Task: Create Card Feature Request Discussion in Board Market Research to Workspace Event Planning. Create Card Partnership Review in Board Social Media Advertising to Workspace Event Planning. Create Card Feature Request Discussion in Board Content Marketing SEO Optimization to Workspace Event Planning
Action: Mouse moved to (344, 162)
Screenshot: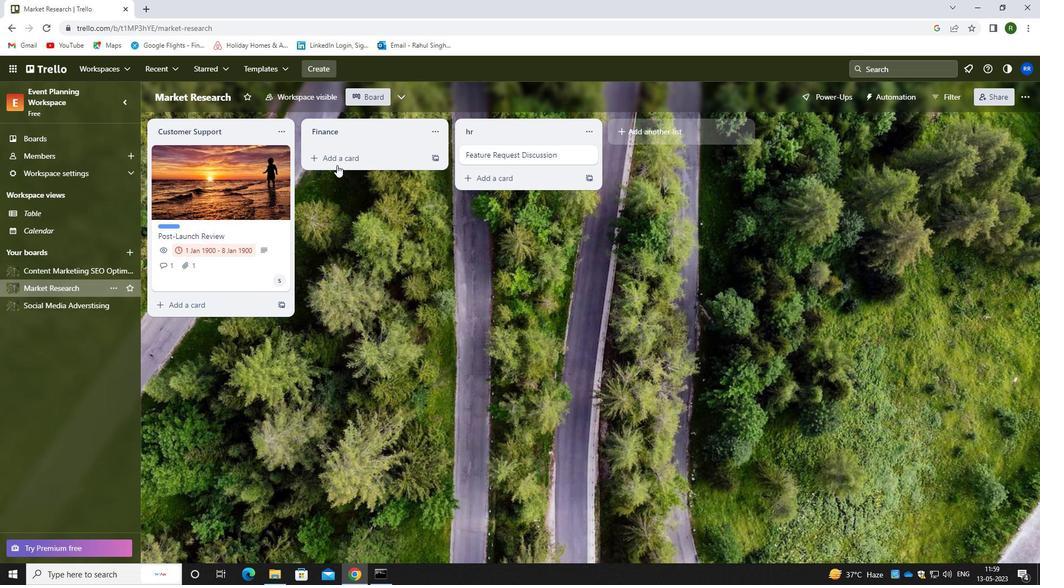
Action: Mouse pressed left at (344, 162)
Screenshot: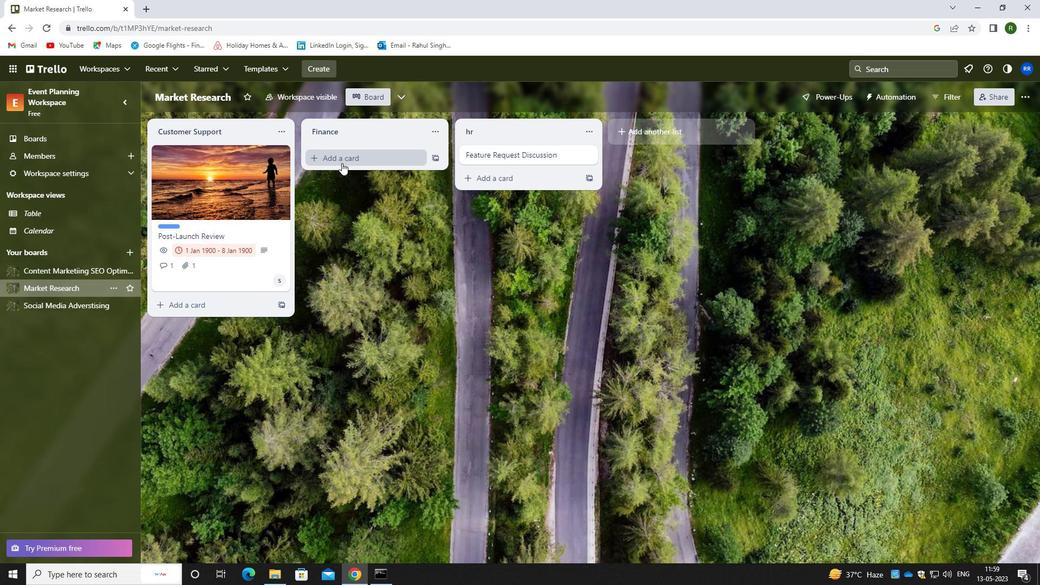 
Action: Mouse moved to (353, 165)
Screenshot: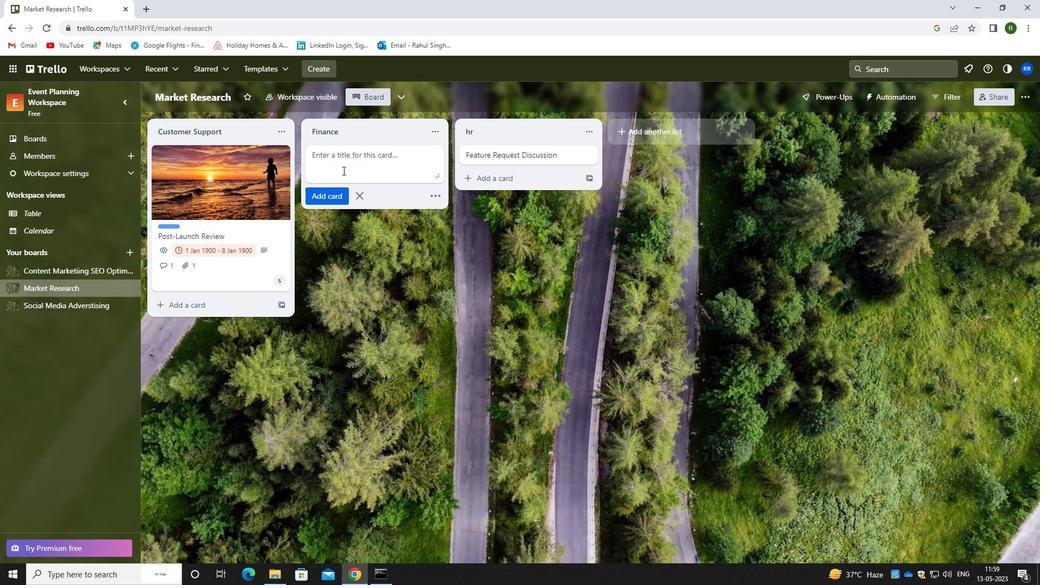 
Action: Mouse pressed left at (353, 165)
Screenshot: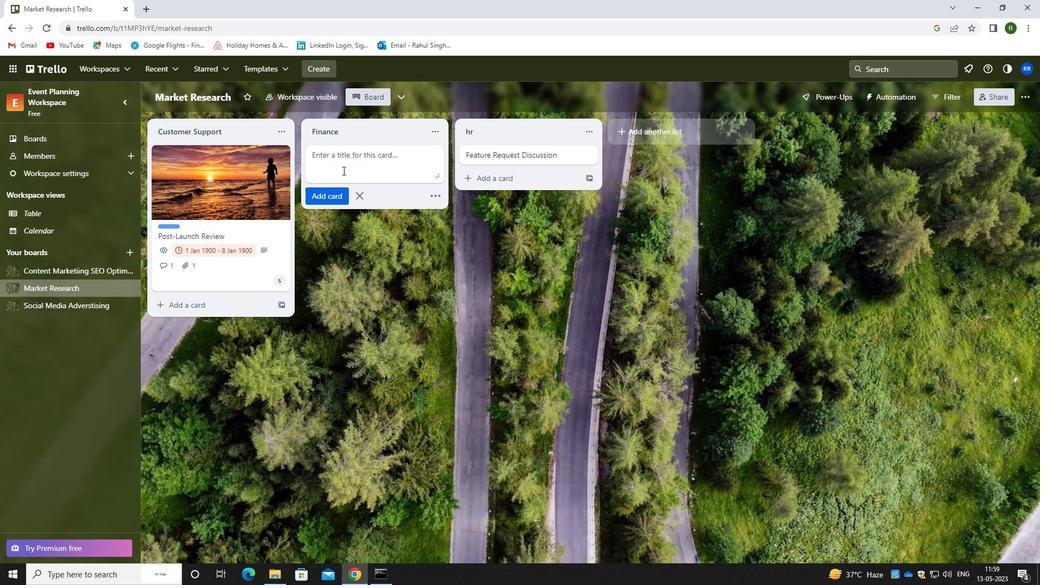 
Action: Mouse moved to (336, 152)
Screenshot: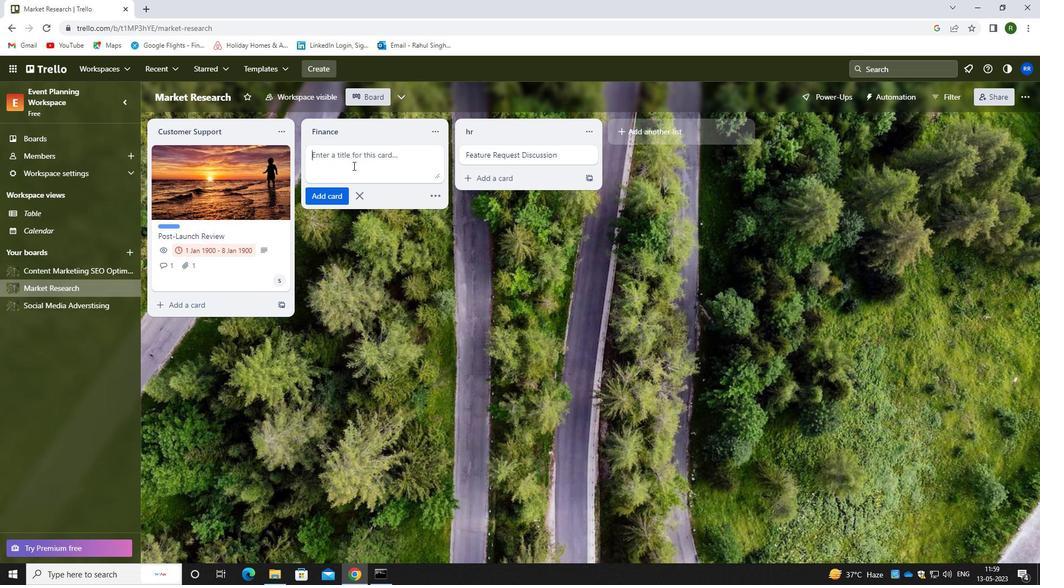 
Action: Key pressed <Key.caps_lock>f<Key.caps_lock>eature<Key.space><Key.caps_lock>r<Key.caps_lock>equest<Key.space><Key.caps_lock>d<Key.caps_lock>iscussion
Screenshot: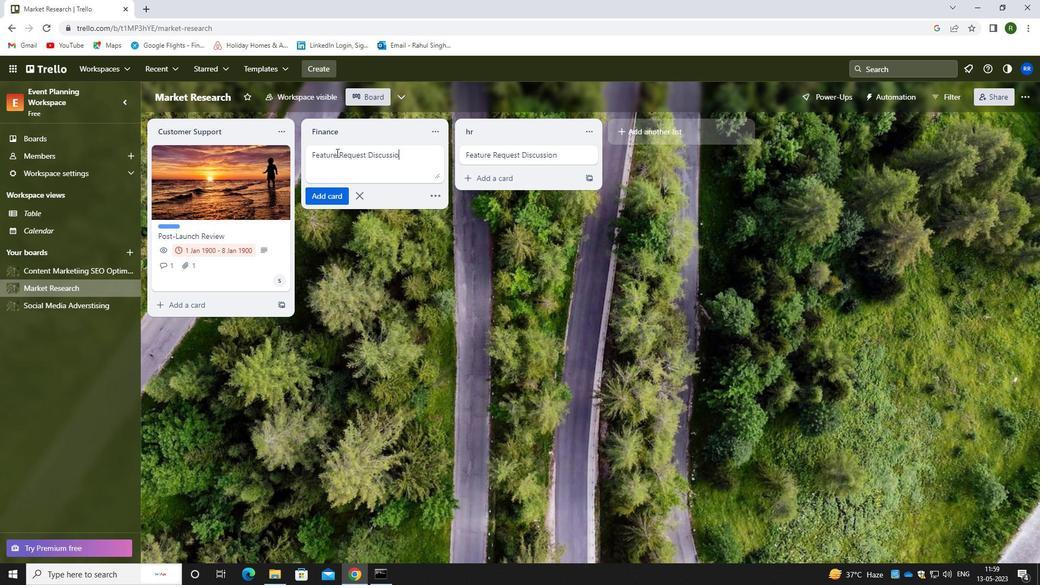 
Action: Mouse moved to (334, 196)
Screenshot: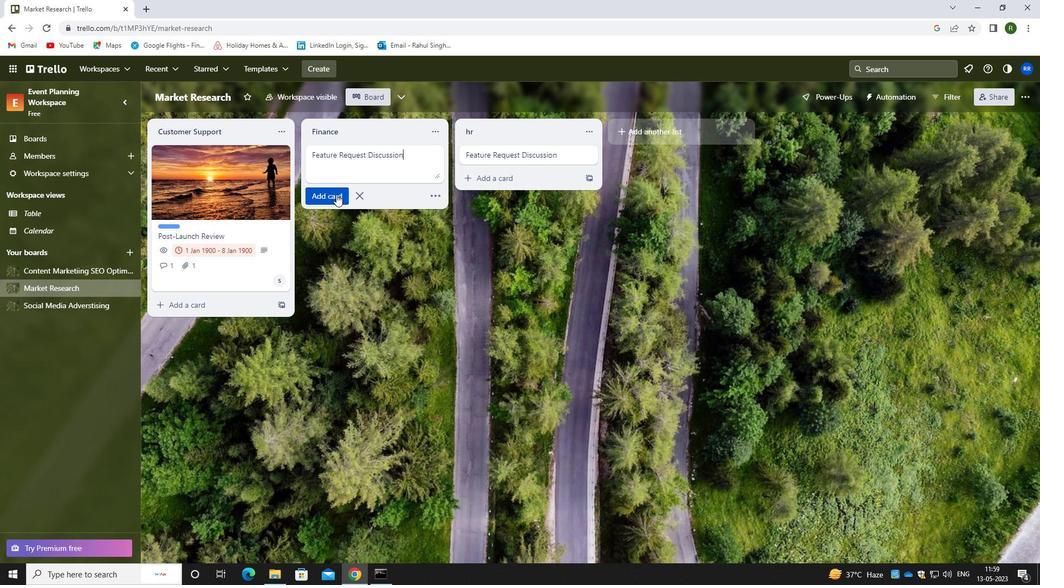 
Action: Mouse pressed left at (334, 196)
Screenshot: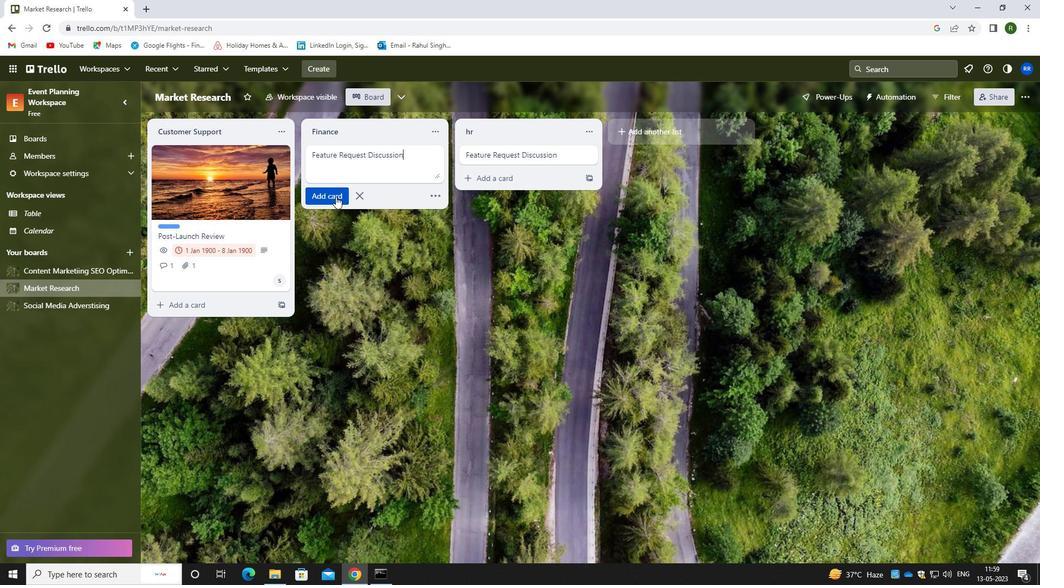 
Action: Mouse moved to (351, 278)
Screenshot: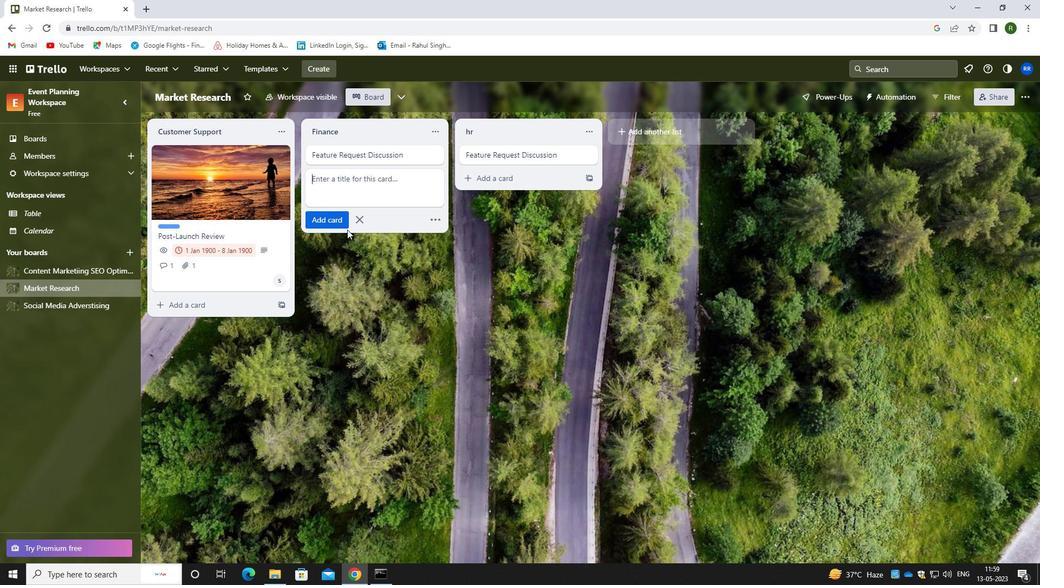 
Action: Mouse pressed left at (351, 278)
Screenshot: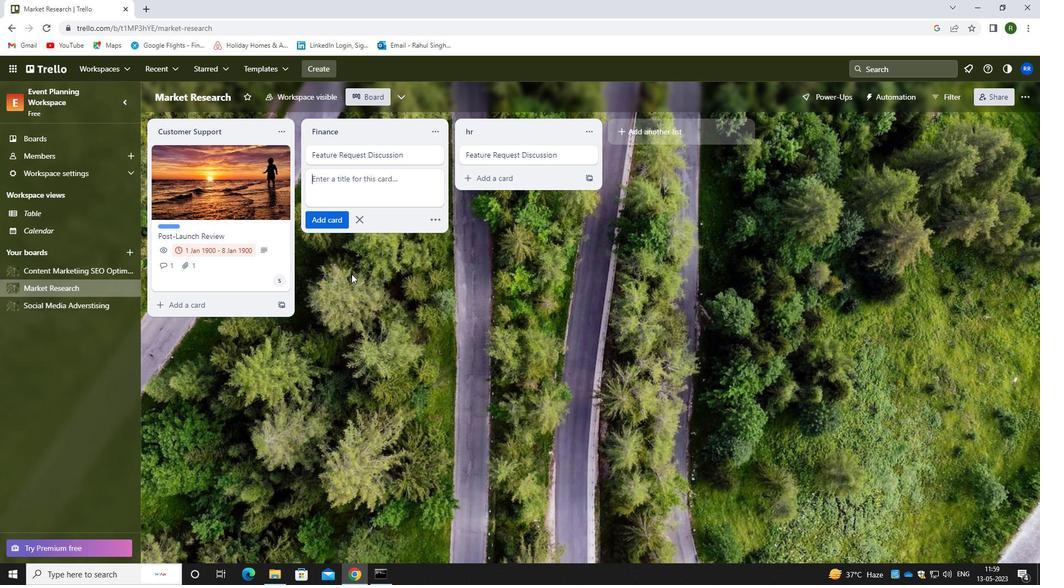 
Action: Mouse moved to (98, 269)
Screenshot: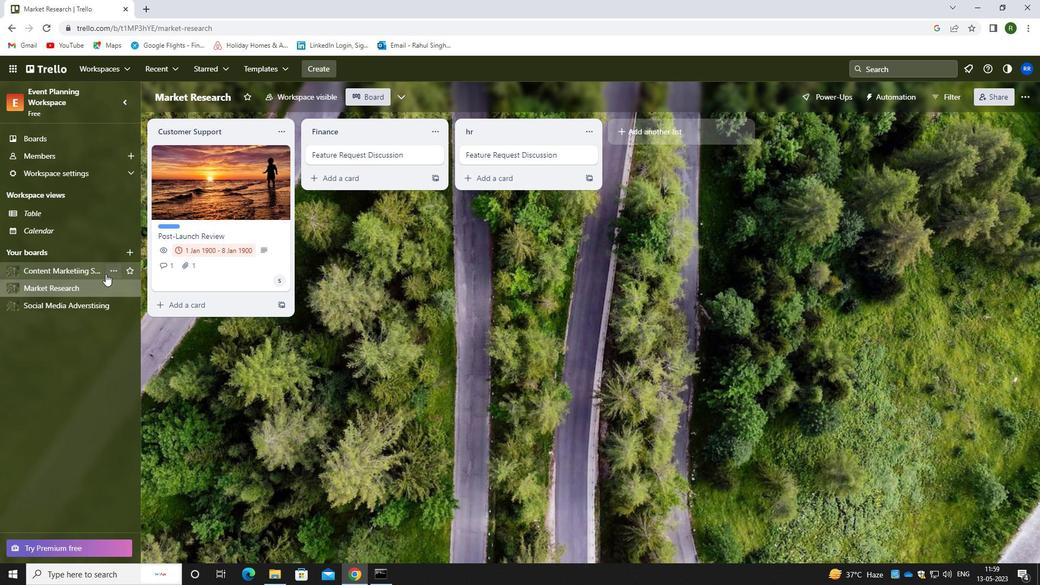 
Action: Mouse pressed left at (98, 269)
Screenshot: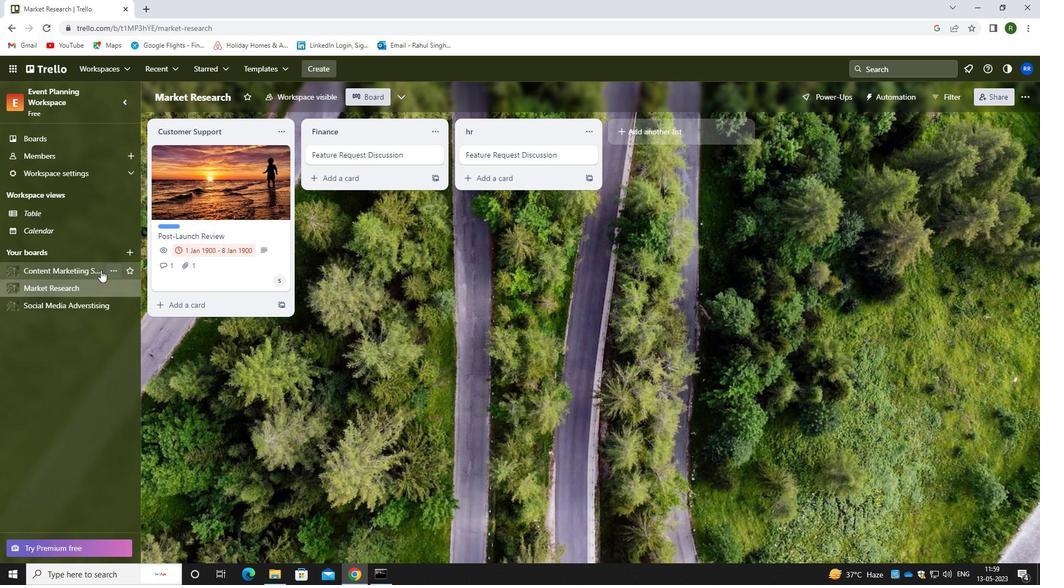 
Action: Mouse moved to (126, 303)
Screenshot: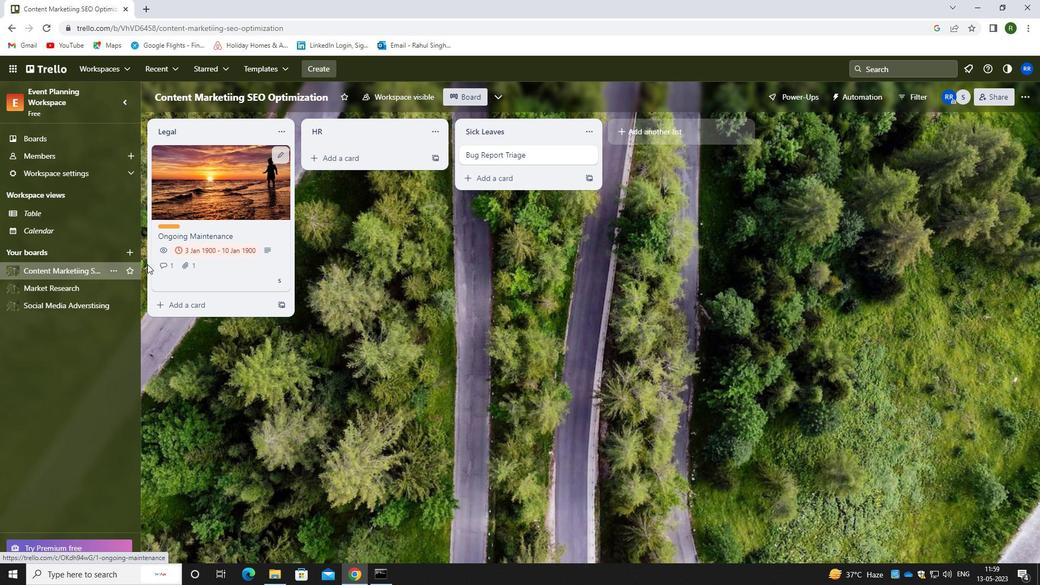 
Action: Mouse pressed left at (126, 303)
Screenshot: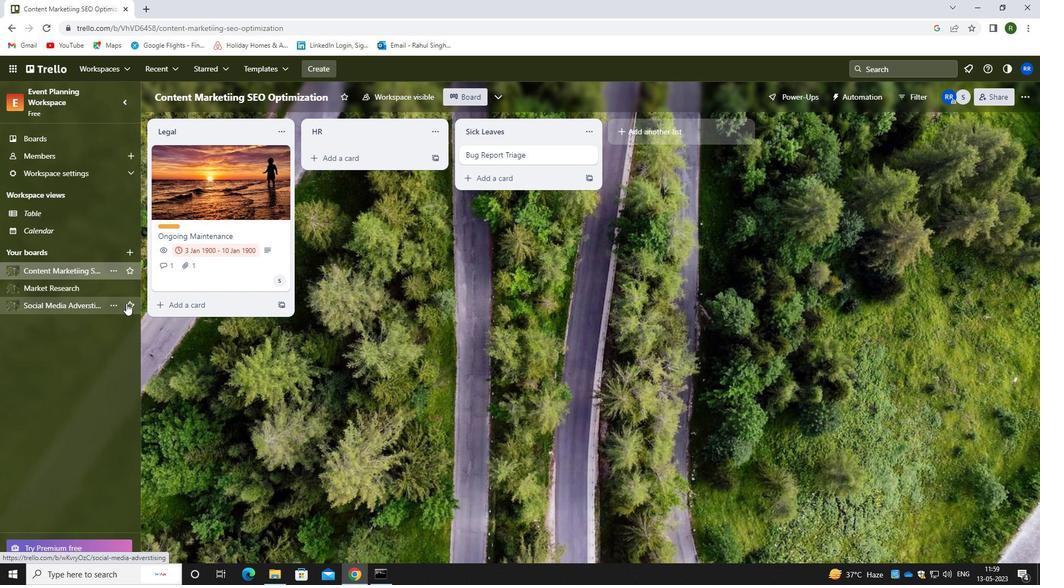 
Action: Mouse moved to (96, 300)
Screenshot: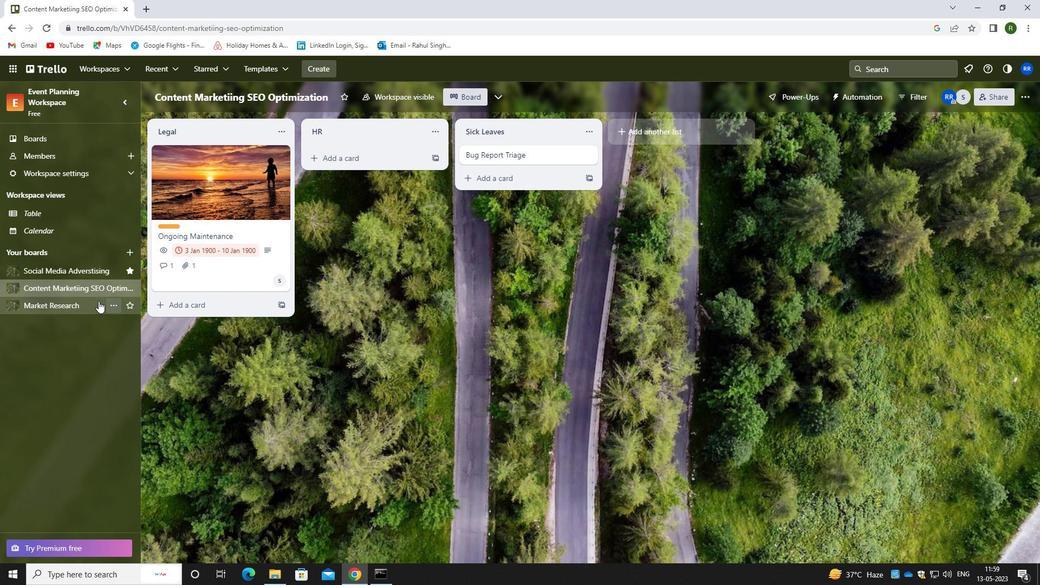
Action: Mouse pressed left at (96, 300)
Screenshot: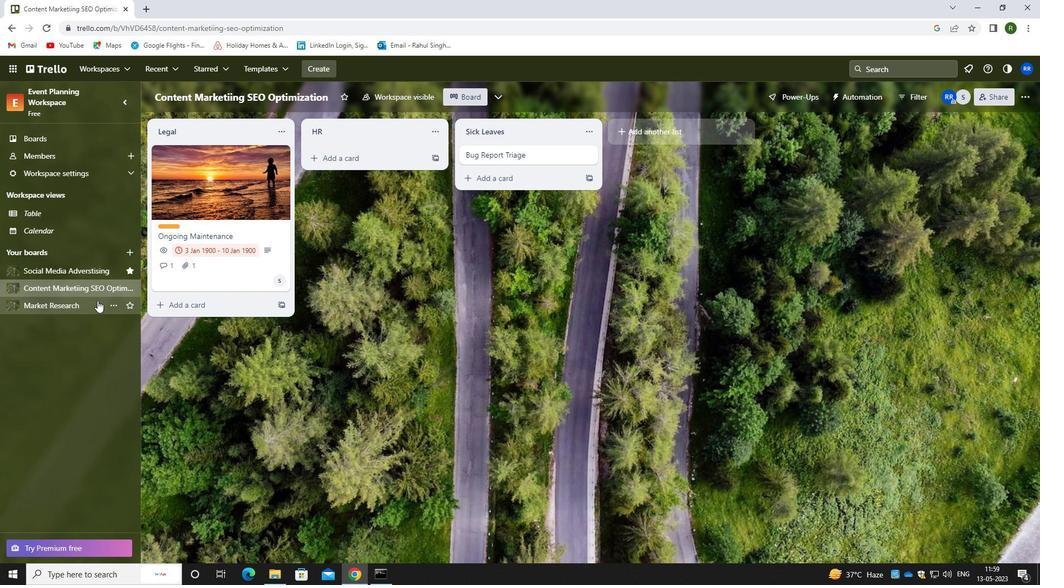 
Action: Mouse moved to (130, 272)
Screenshot: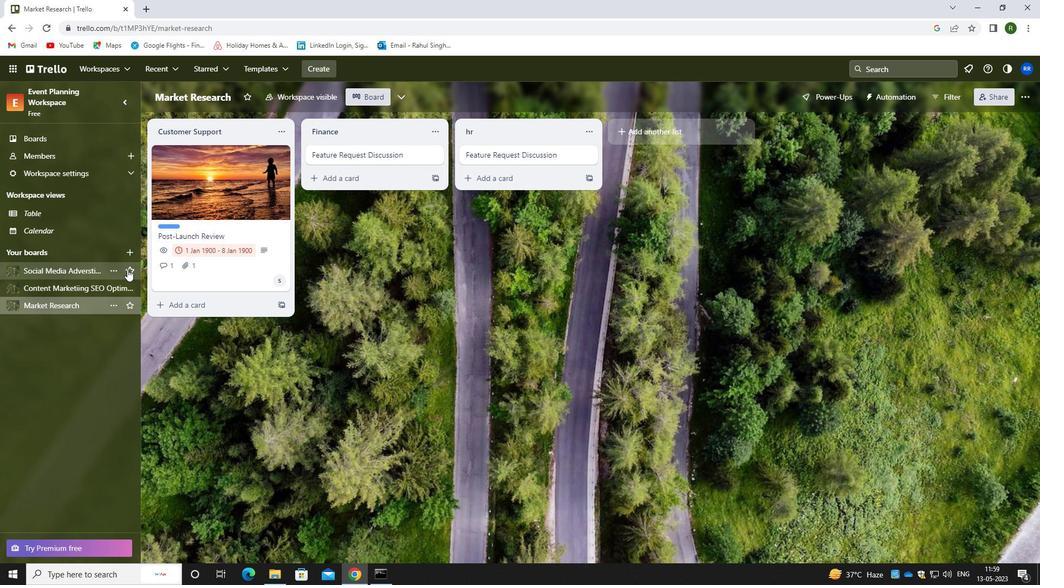 
Action: Mouse pressed left at (130, 272)
Screenshot: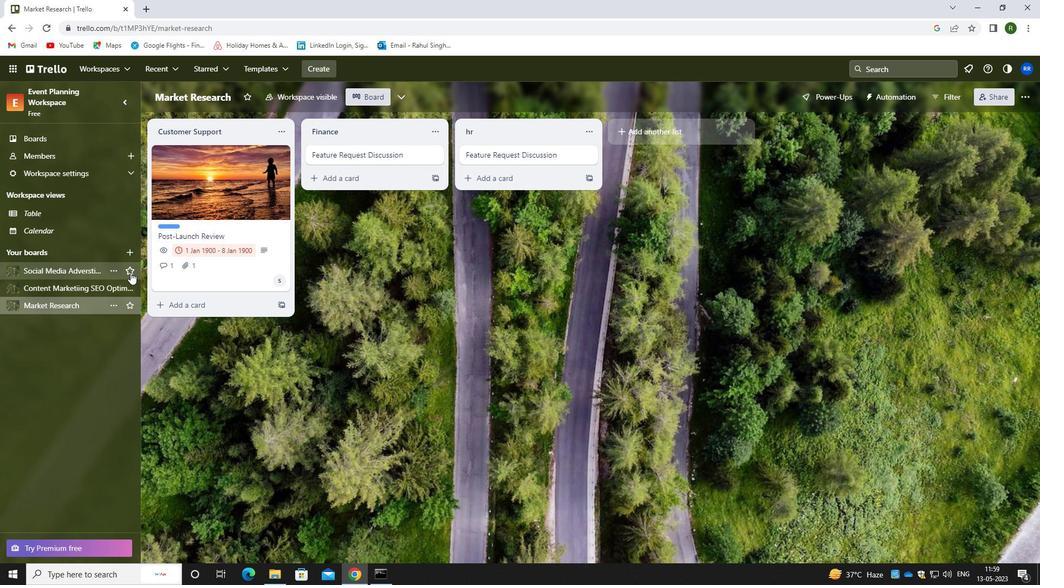 
Action: Mouse moved to (81, 306)
Screenshot: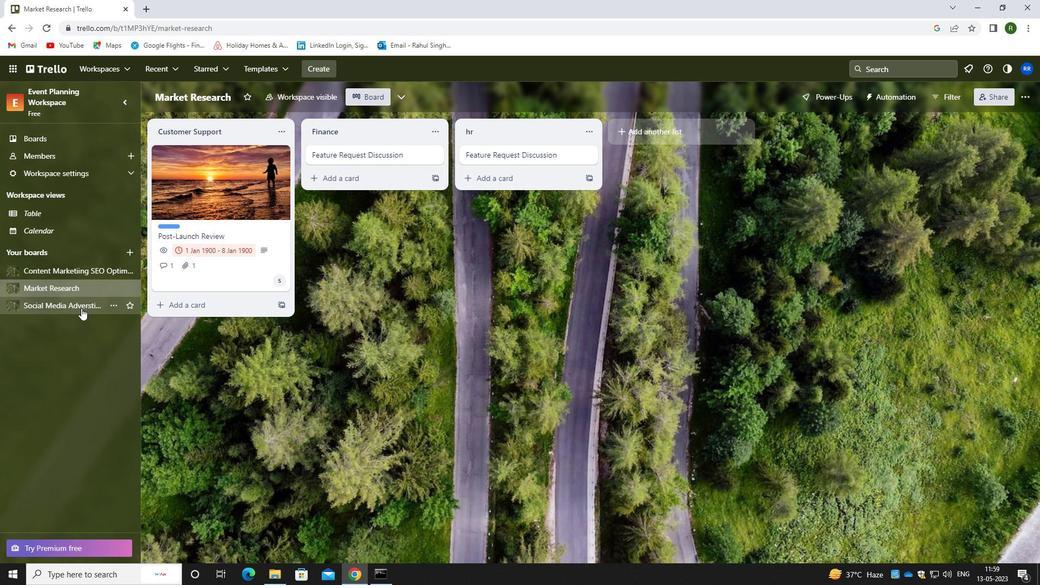
Action: Mouse pressed left at (81, 306)
Screenshot: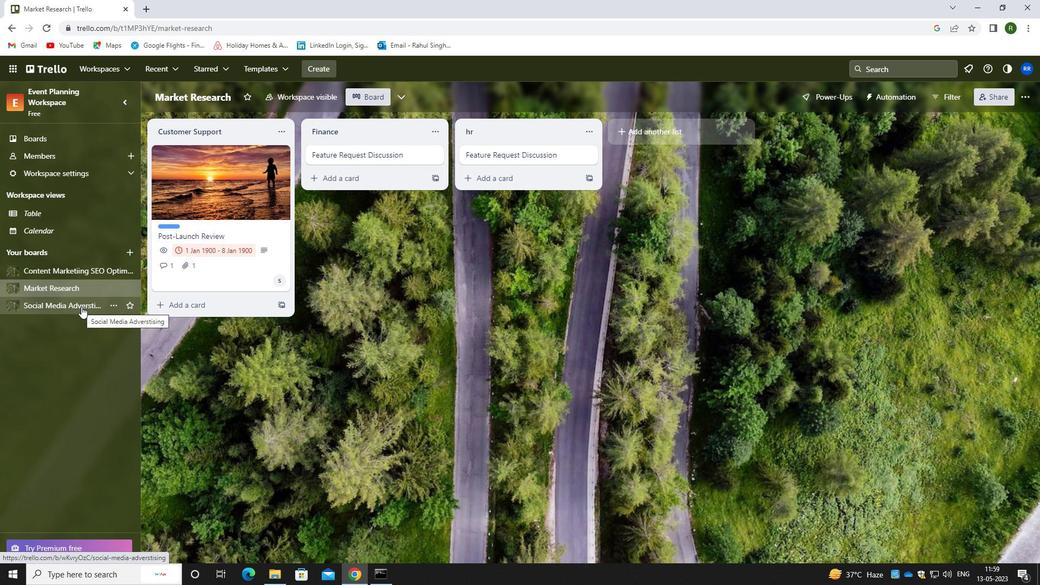 
Action: Mouse moved to (344, 158)
Screenshot: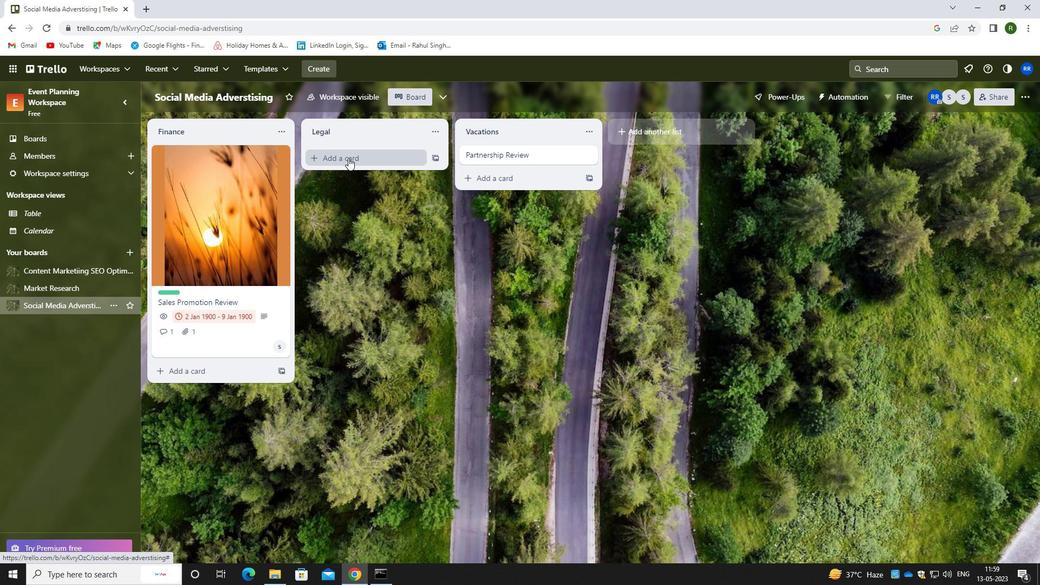 
Action: Mouse pressed left at (344, 158)
Screenshot: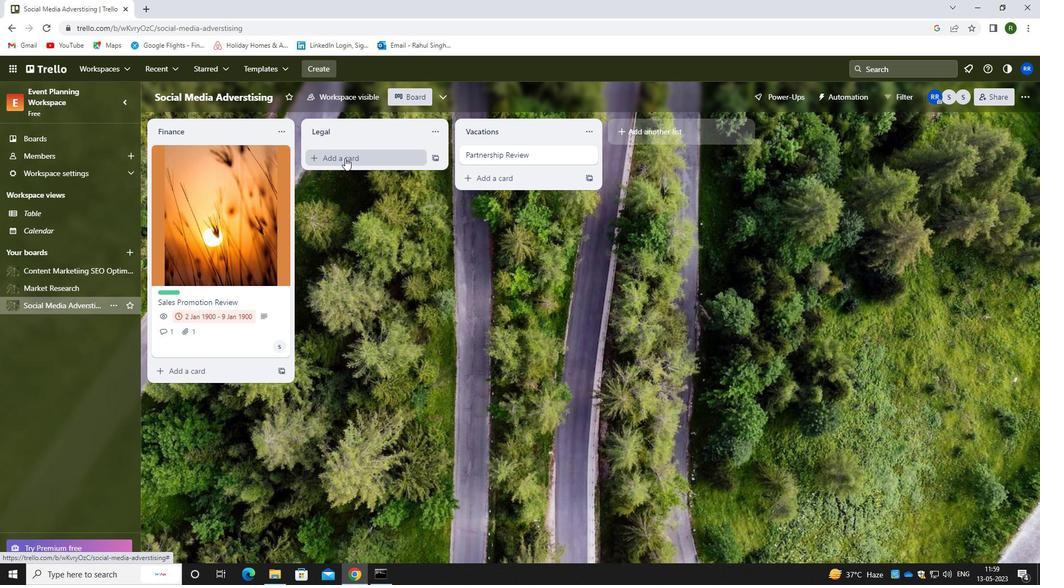 
Action: Mouse moved to (344, 176)
Screenshot: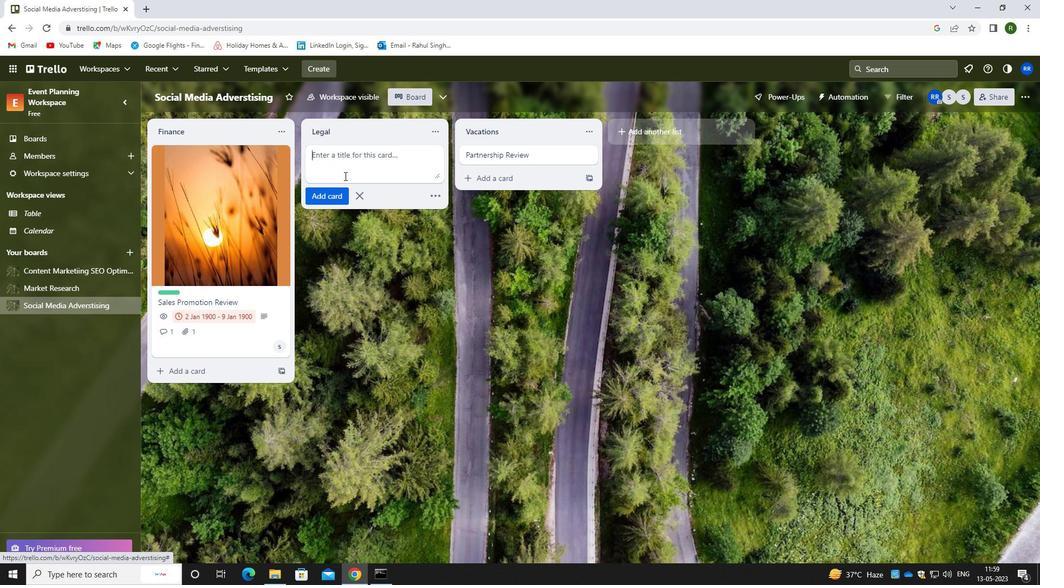 
Action: Key pressed <Key.caps_lock>p<Key.caps_lock>artnership<Key.space><Key.caps_lock>r<Key.caps_lock>eview
Screenshot: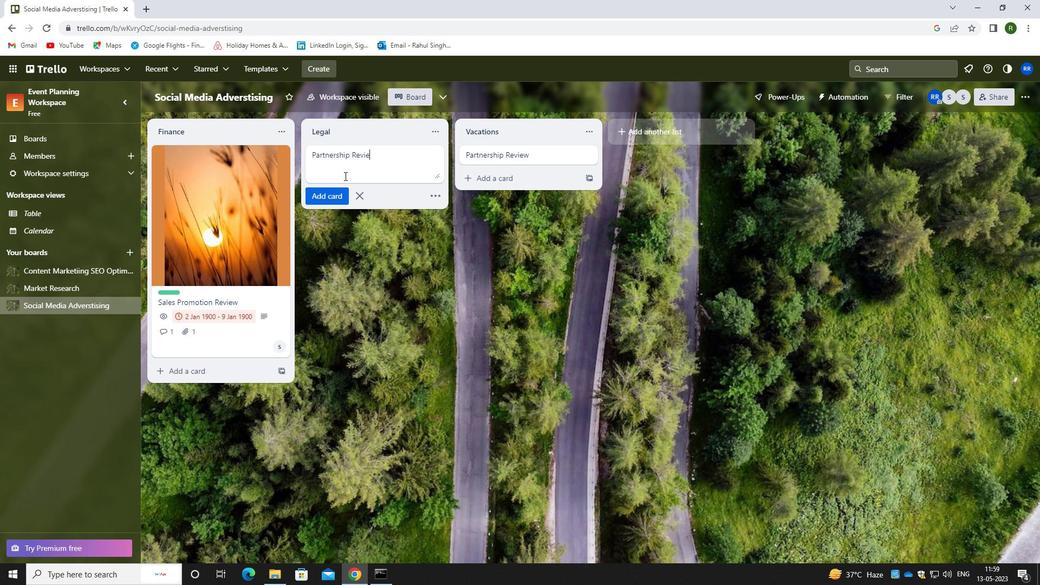 
Action: Mouse moved to (342, 197)
Screenshot: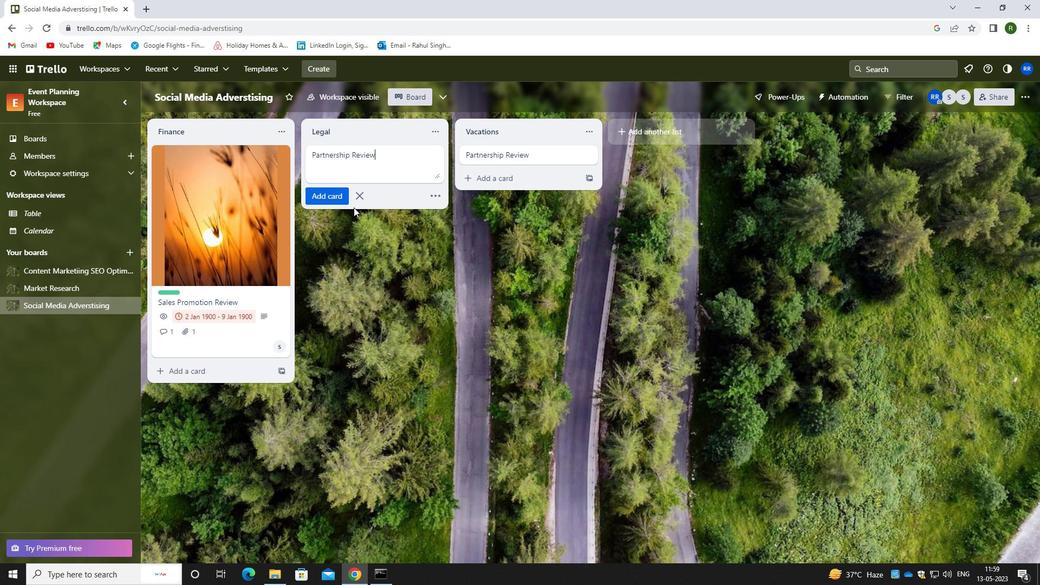 
Action: Mouse pressed left at (342, 197)
Screenshot: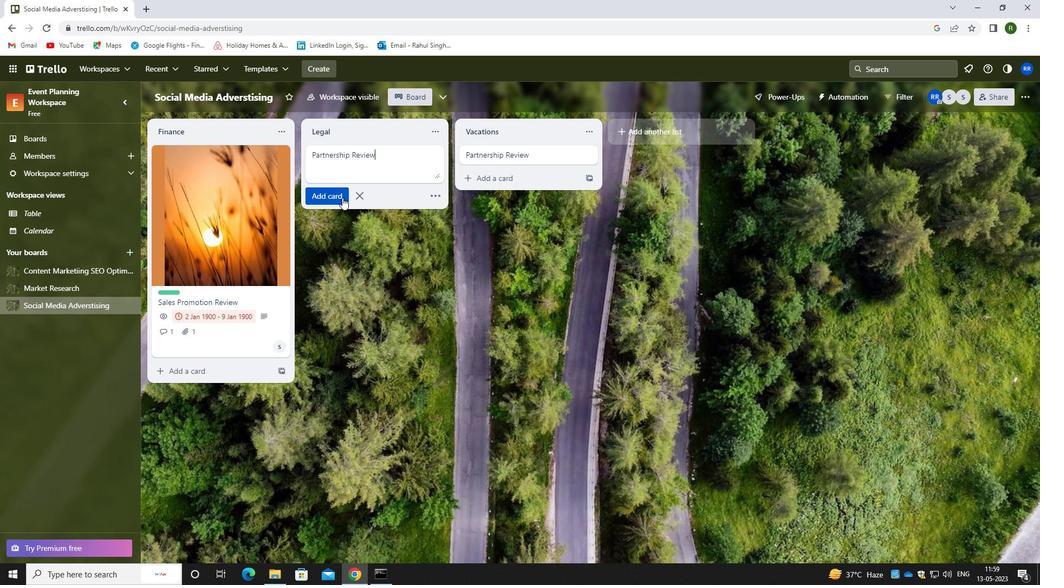 
Action: Mouse moved to (50, 269)
Screenshot: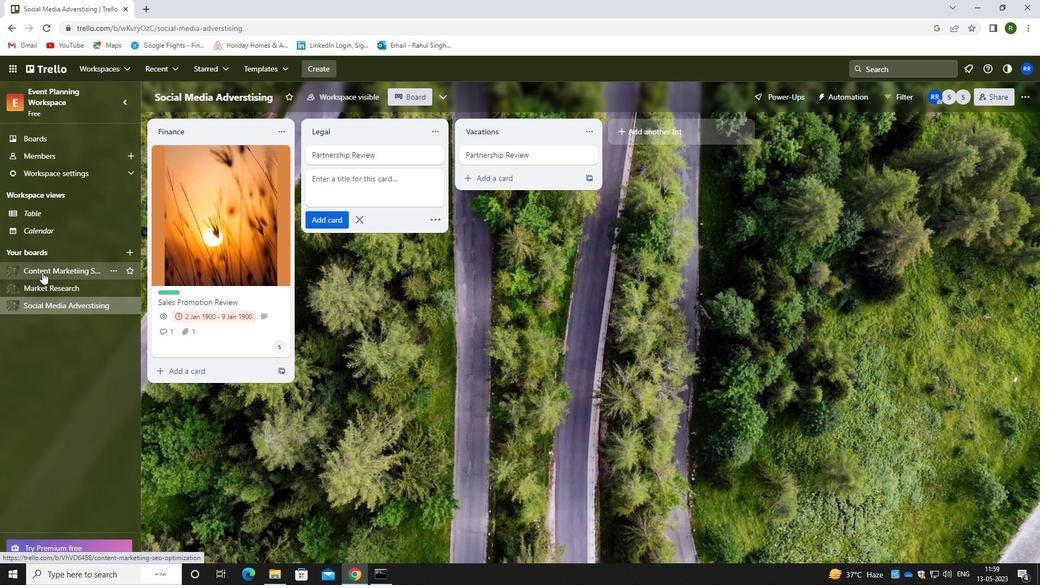 
Action: Mouse pressed left at (50, 269)
Screenshot: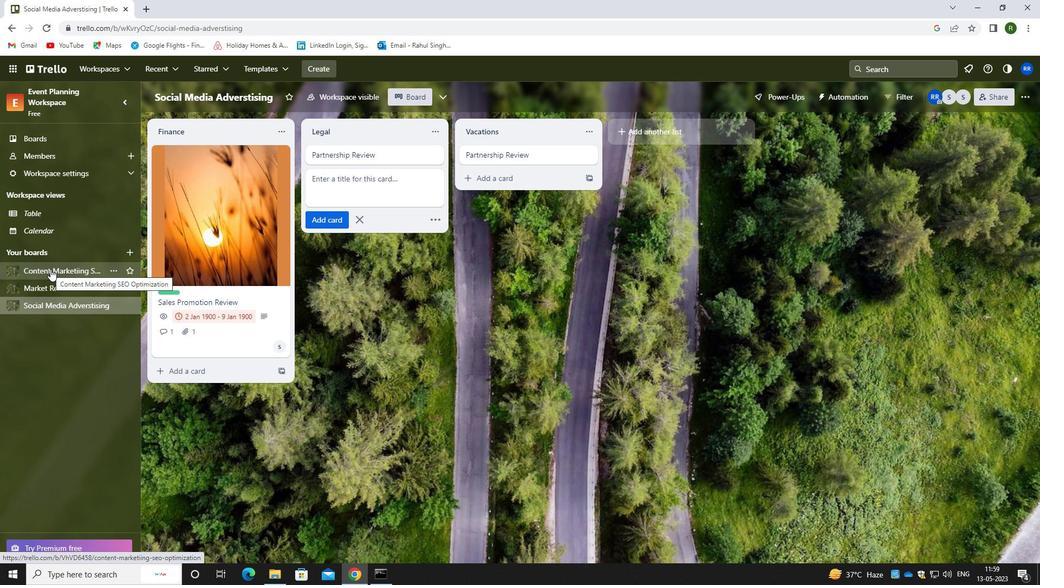 
Action: Mouse moved to (344, 160)
Screenshot: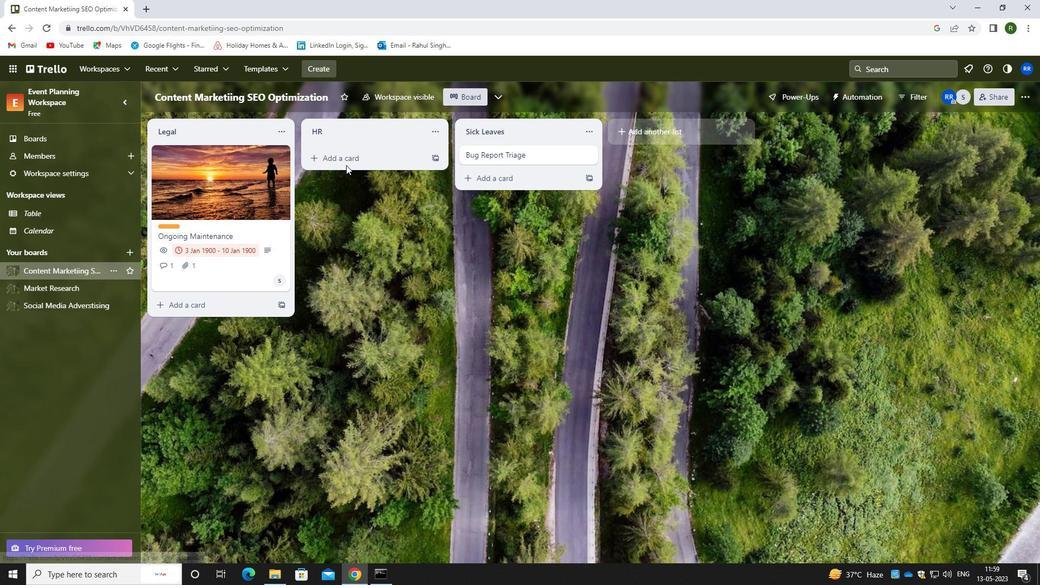 
Action: Mouse pressed left at (344, 160)
Screenshot: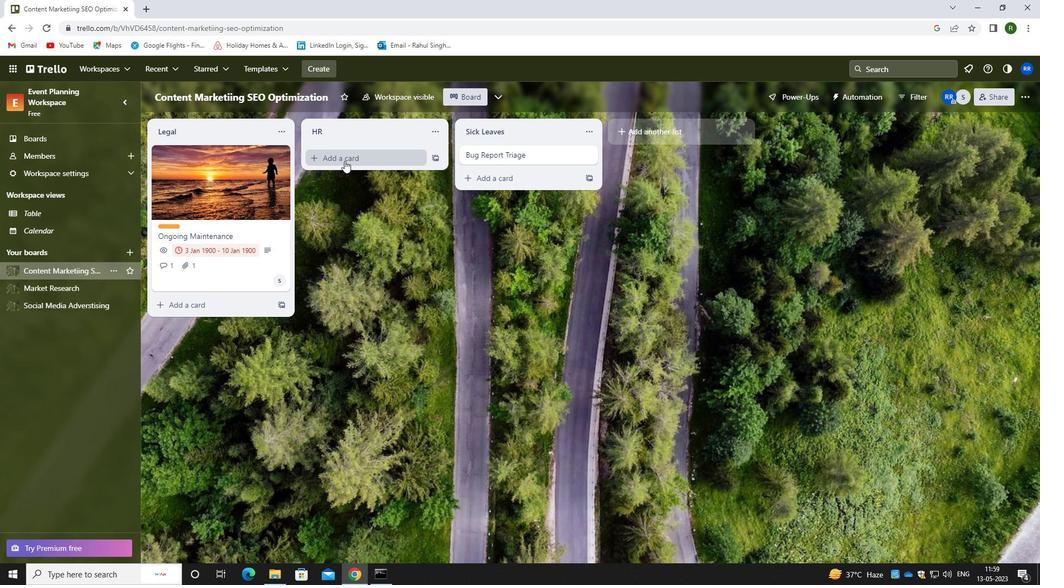 
Action: Mouse moved to (359, 161)
Screenshot: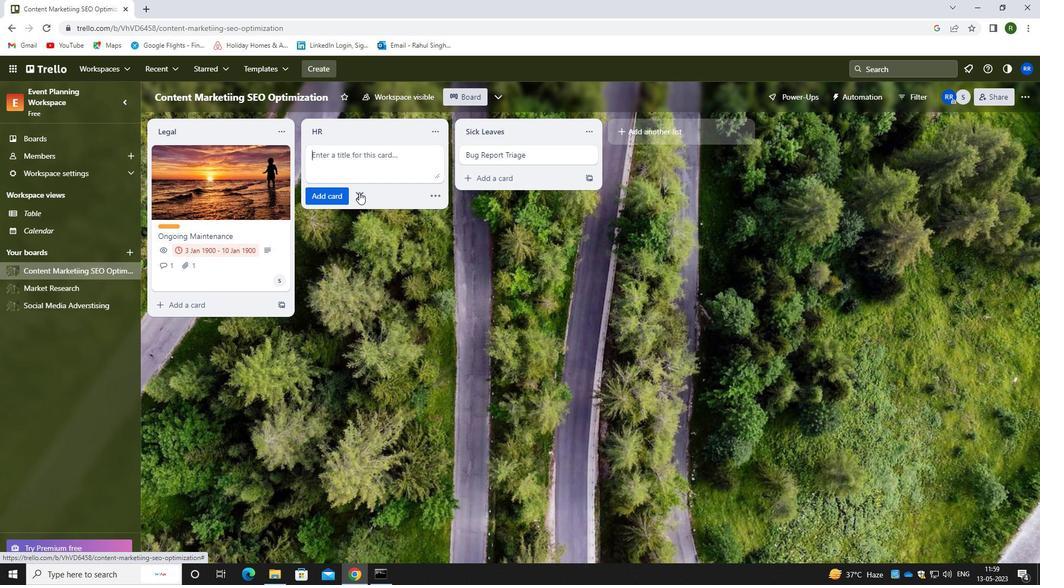 
Action: Mouse pressed left at (359, 161)
Screenshot: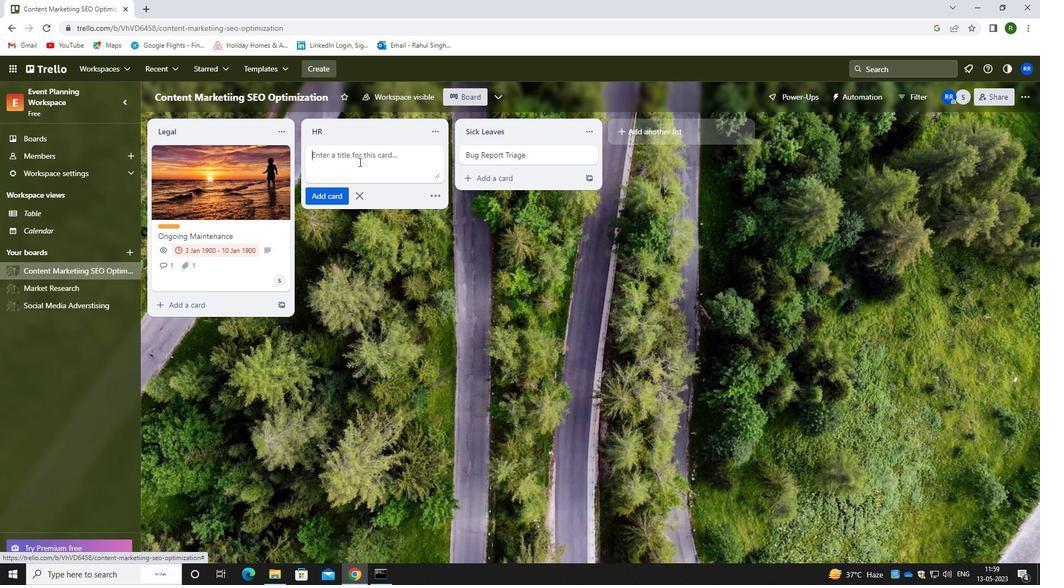 
Action: Key pressed <Key.caps_lock>f<Key.caps_lock>eature<Key.space><Key.caps_lock>r<Key.caps_lock>equest<Key.space><Key.caps_lock>d<Key.caps_lock>iscussion
Screenshot: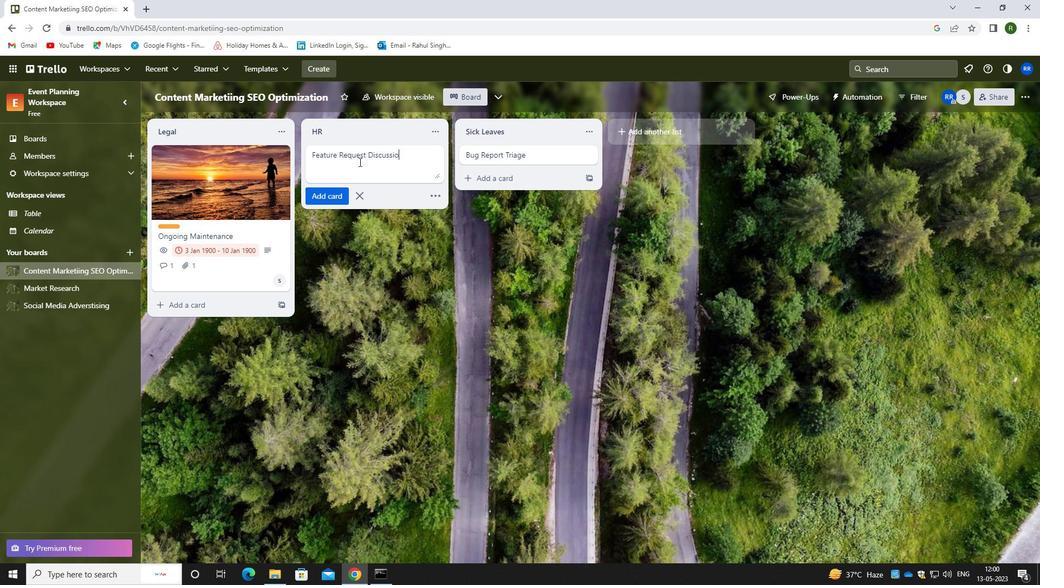 
Action: Mouse moved to (313, 198)
Screenshot: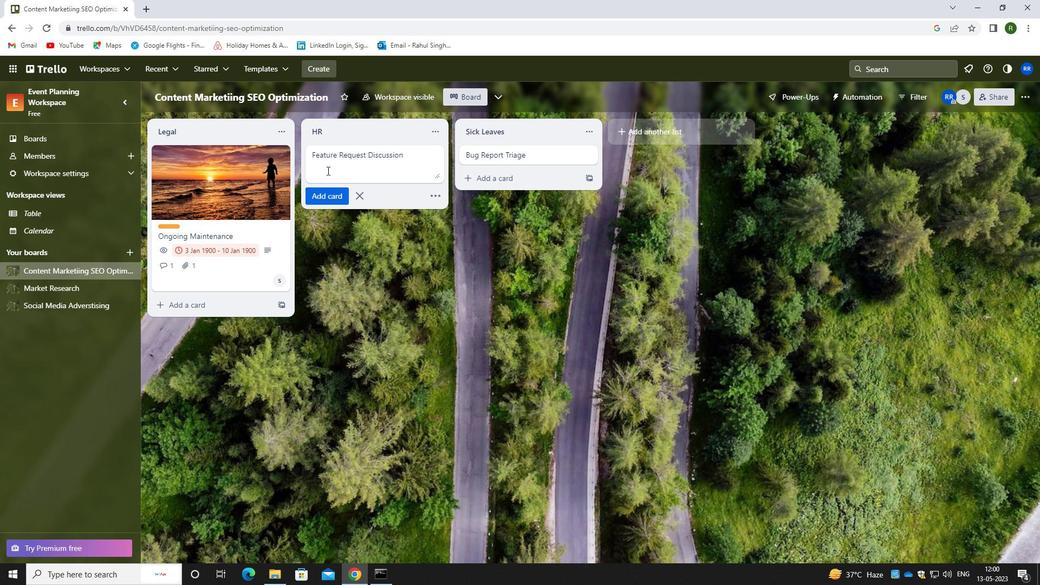 
Action: Mouse pressed left at (313, 198)
Screenshot: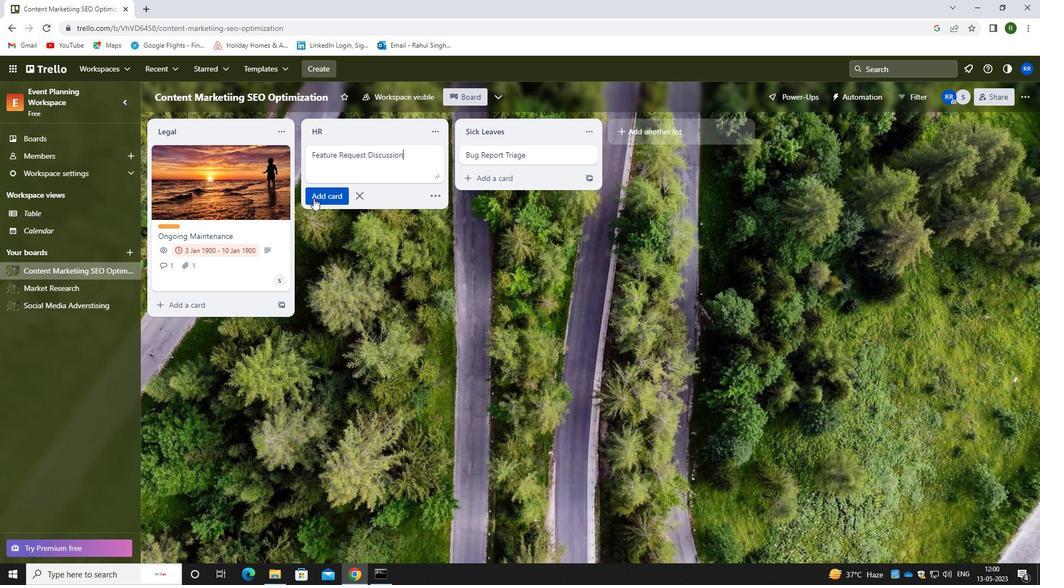 
Action: Mouse moved to (359, 276)
Screenshot: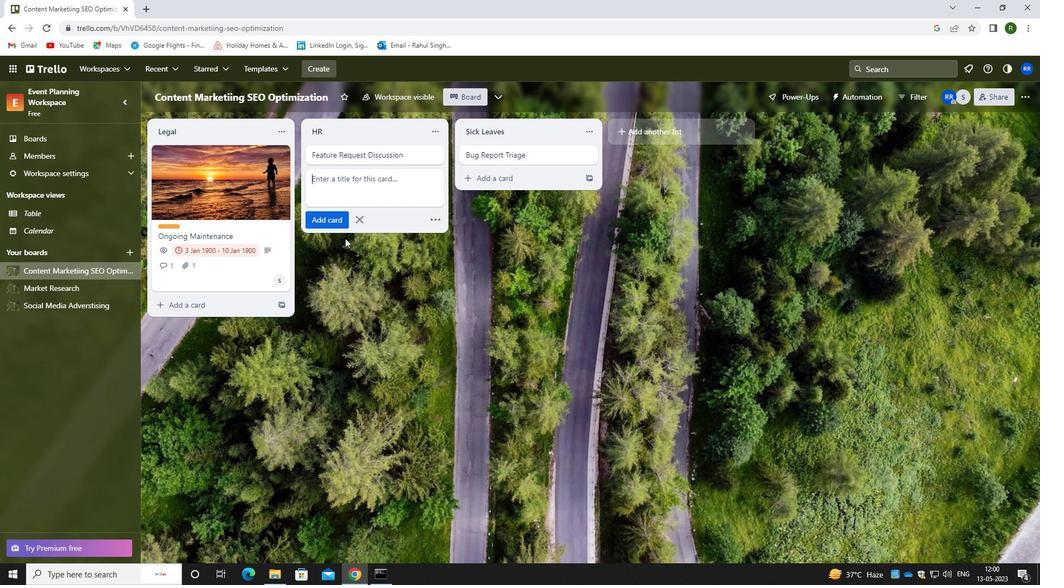 
Action: Mouse pressed left at (359, 276)
Screenshot: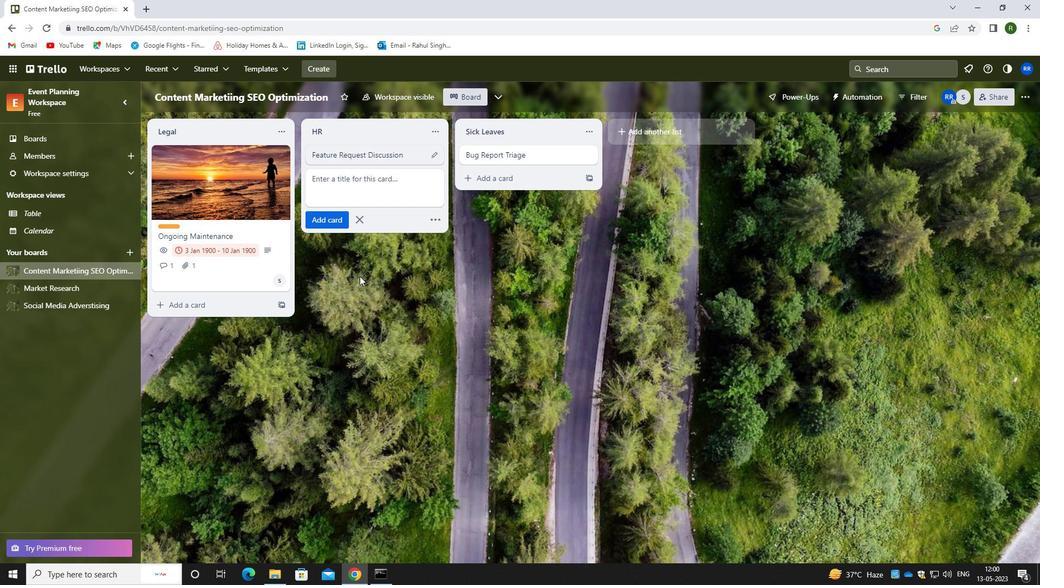 
